 Task: Look for products in the category "Loofahs" from Bass only.
Action: Mouse moved to (813, 305)
Screenshot: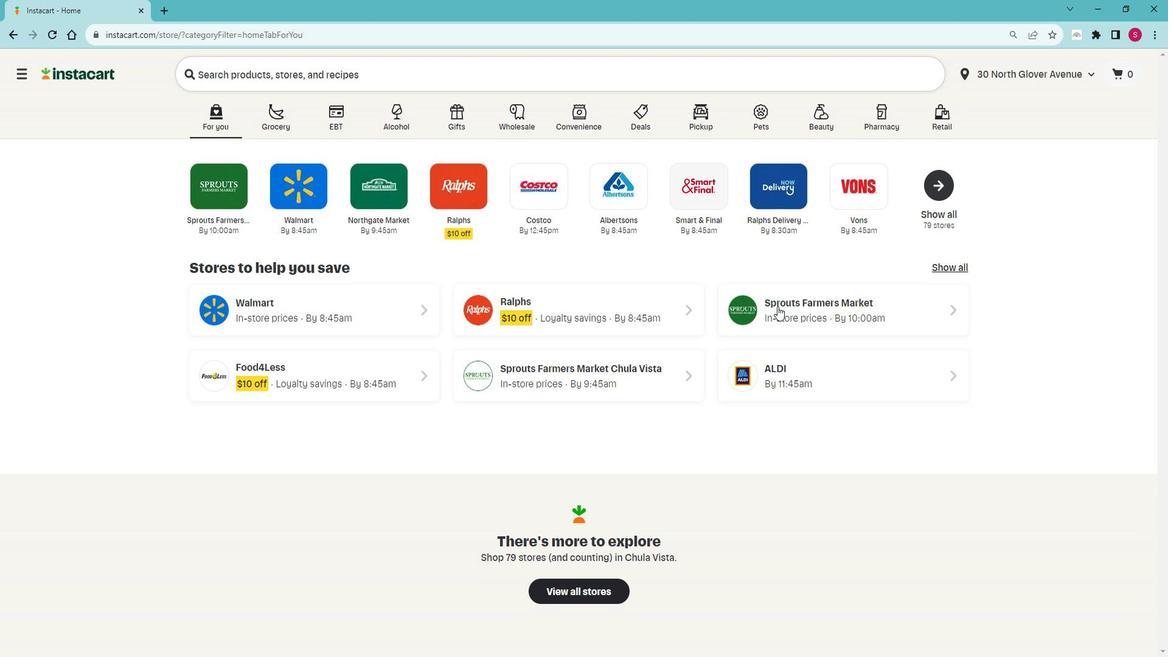 
Action: Mouse pressed left at (813, 305)
Screenshot: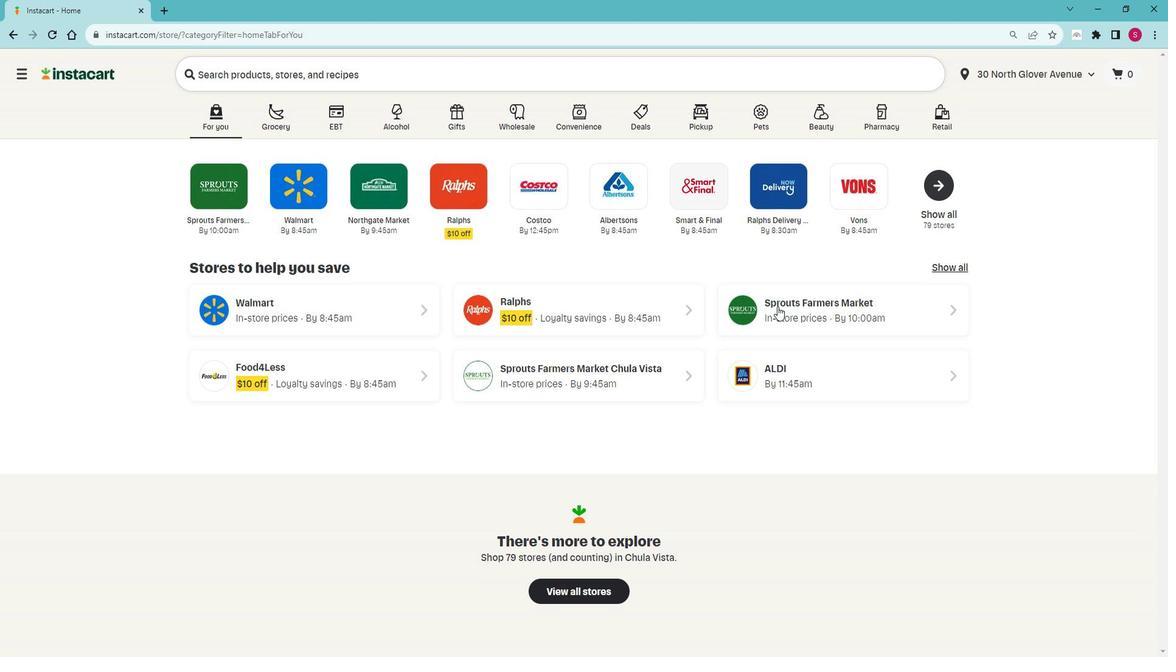 
Action: Mouse moved to (87, 435)
Screenshot: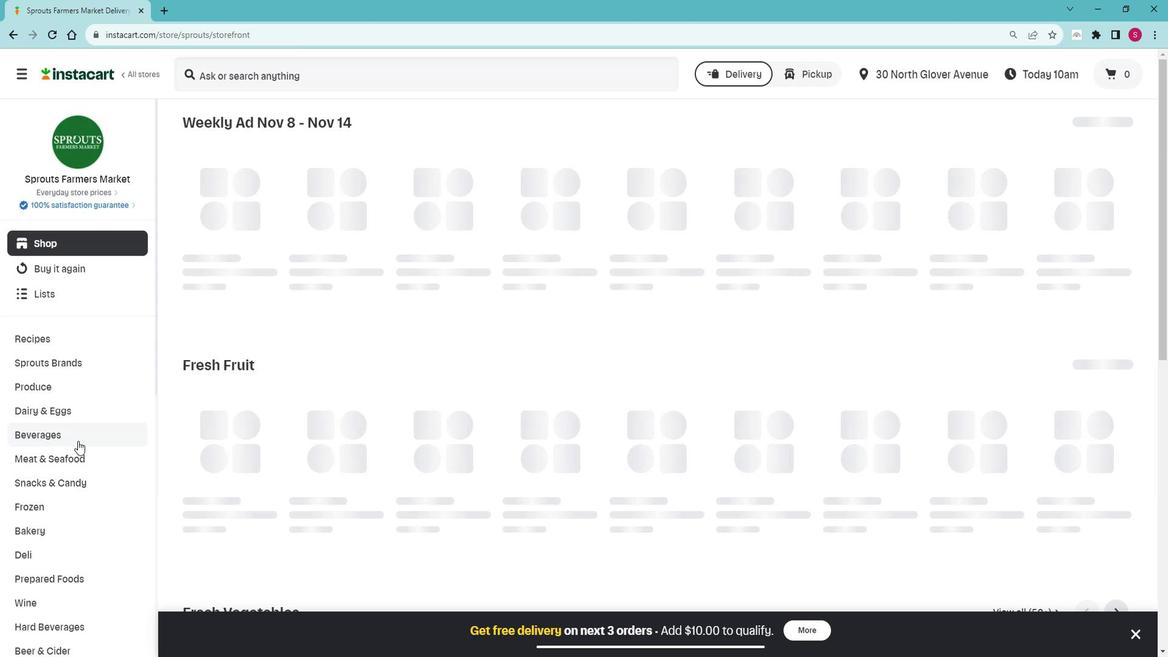 
Action: Mouse scrolled (87, 435) with delta (0, 0)
Screenshot: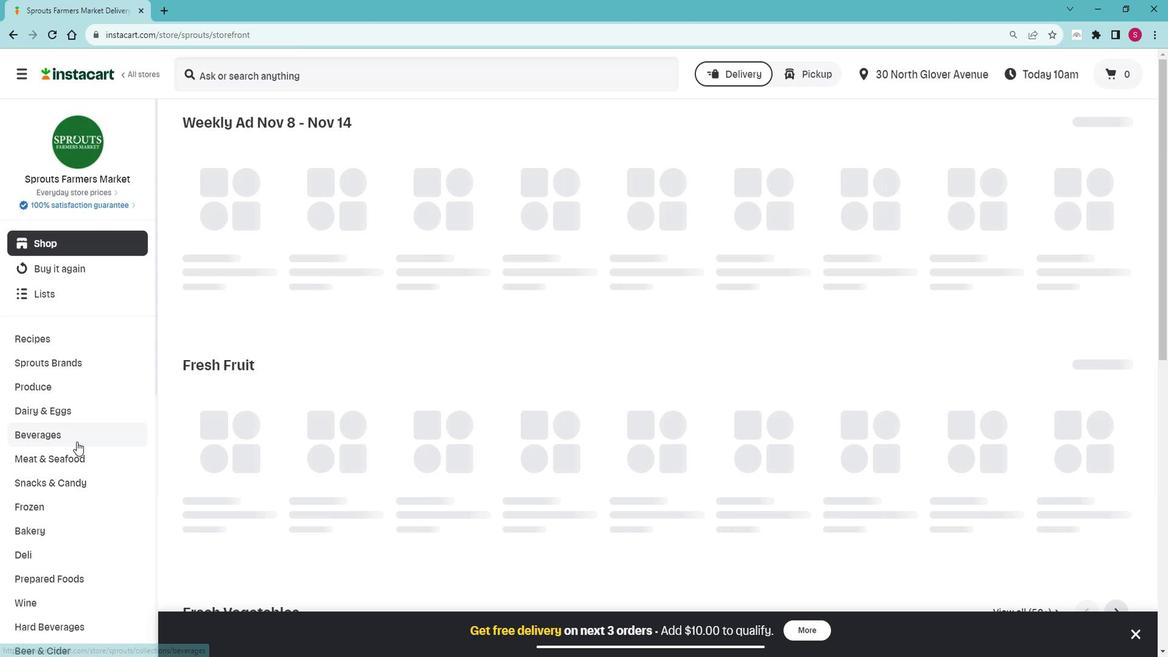 
Action: Mouse scrolled (87, 435) with delta (0, 0)
Screenshot: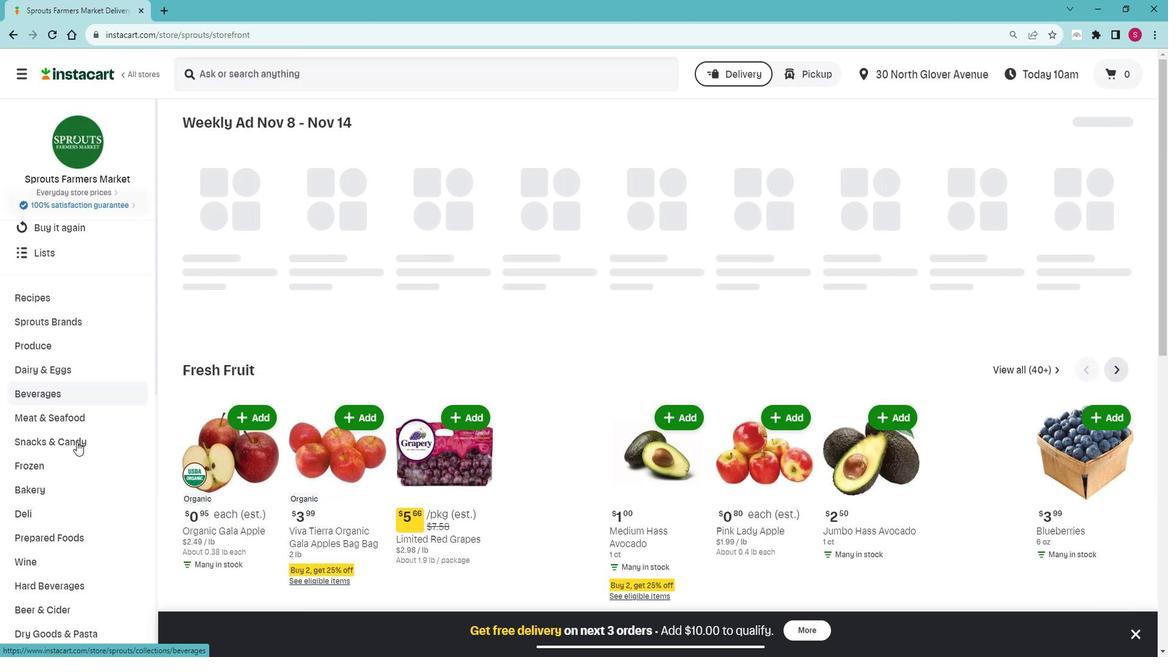 
Action: Mouse scrolled (87, 435) with delta (0, 0)
Screenshot: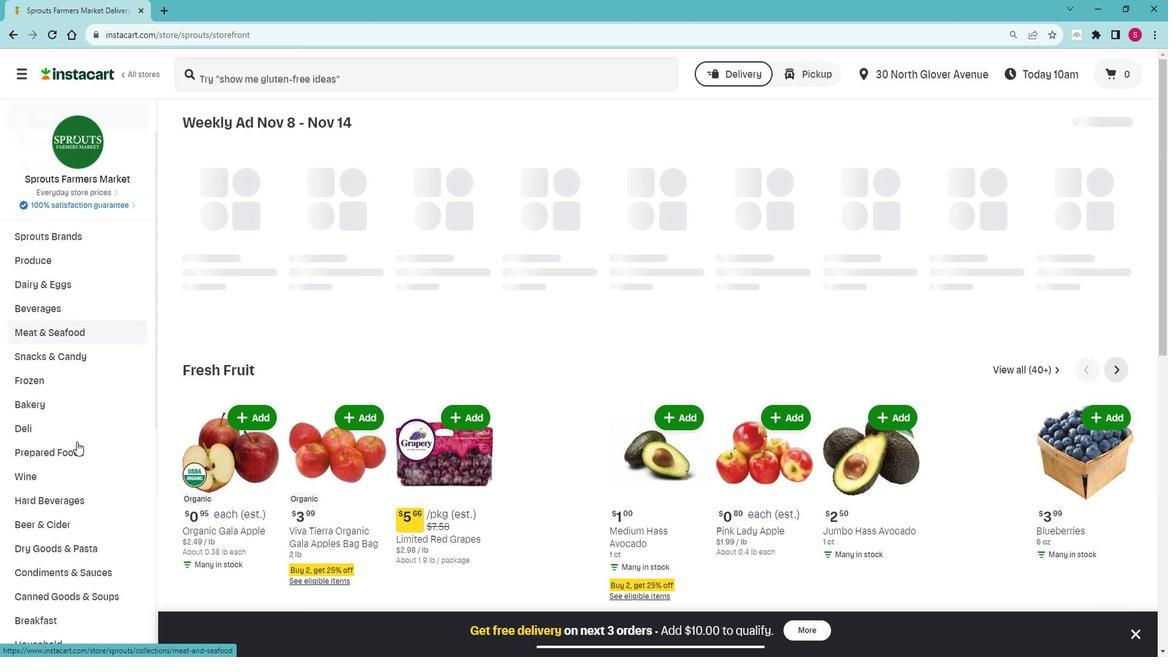 
Action: Mouse scrolled (87, 435) with delta (0, 0)
Screenshot: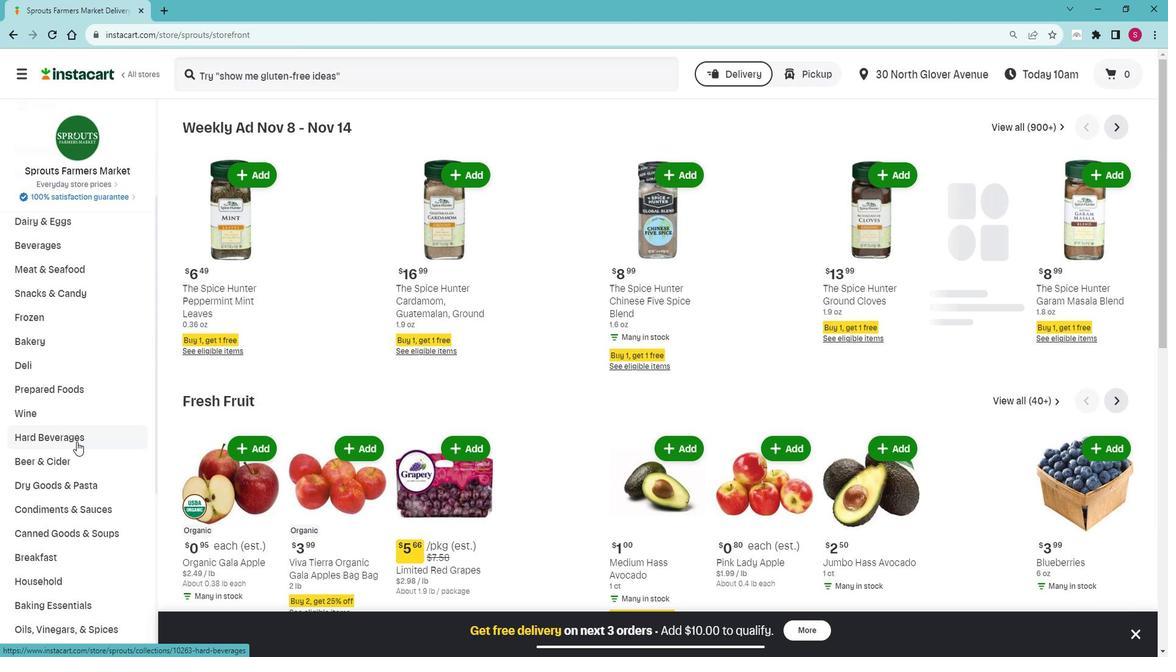 
Action: Mouse scrolled (87, 435) with delta (0, 0)
Screenshot: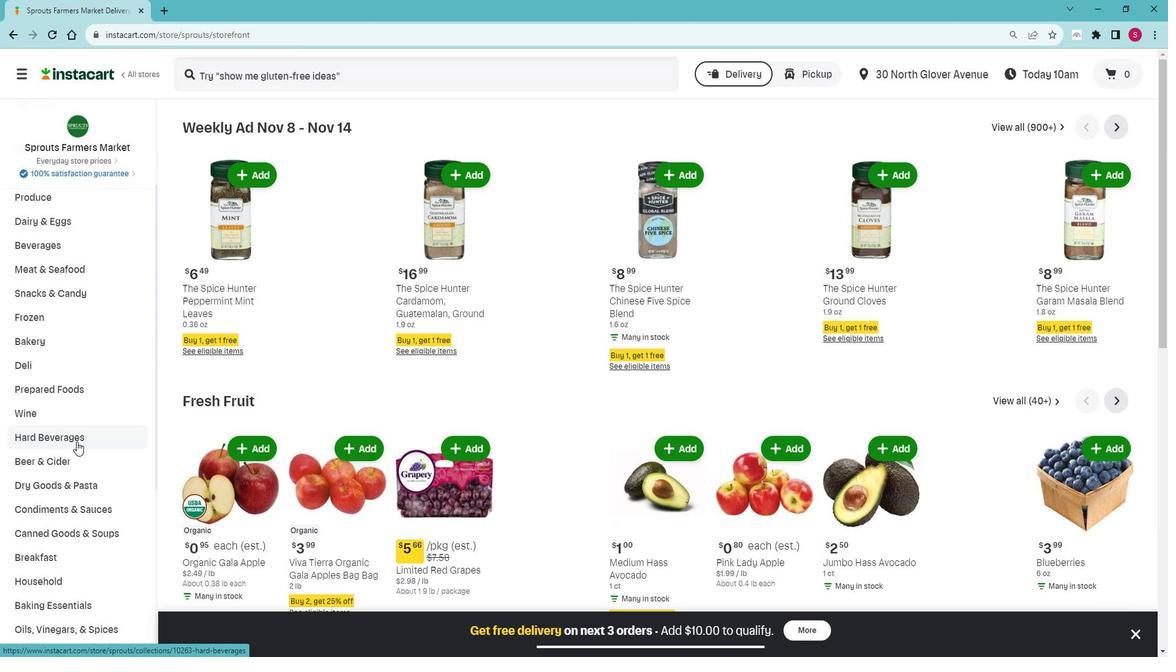 
Action: Mouse scrolled (87, 435) with delta (0, 0)
Screenshot: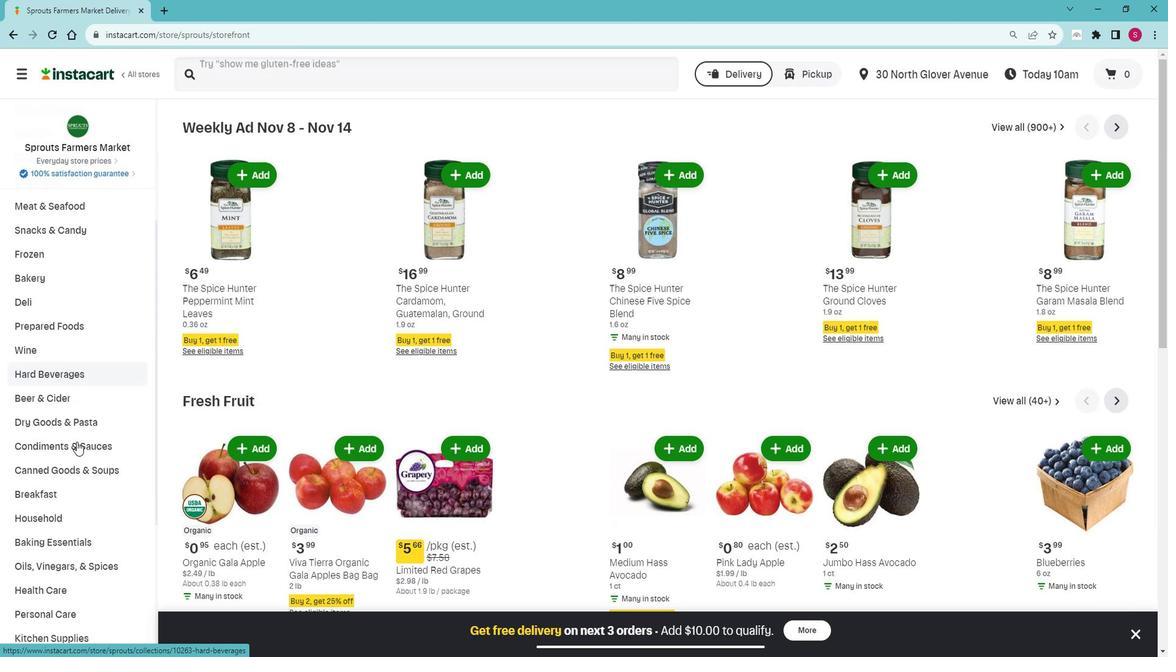
Action: Mouse scrolled (87, 435) with delta (0, 0)
Screenshot: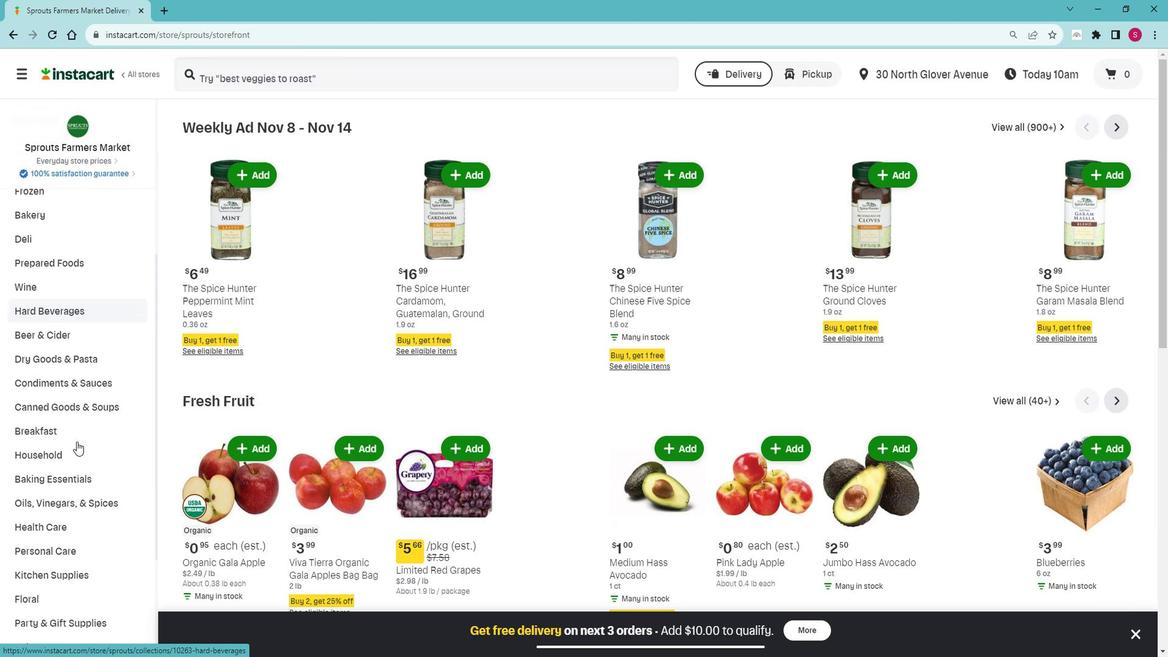 
Action: Mouse scrolled (87, 435) with delta (0, 0)
Screenshot: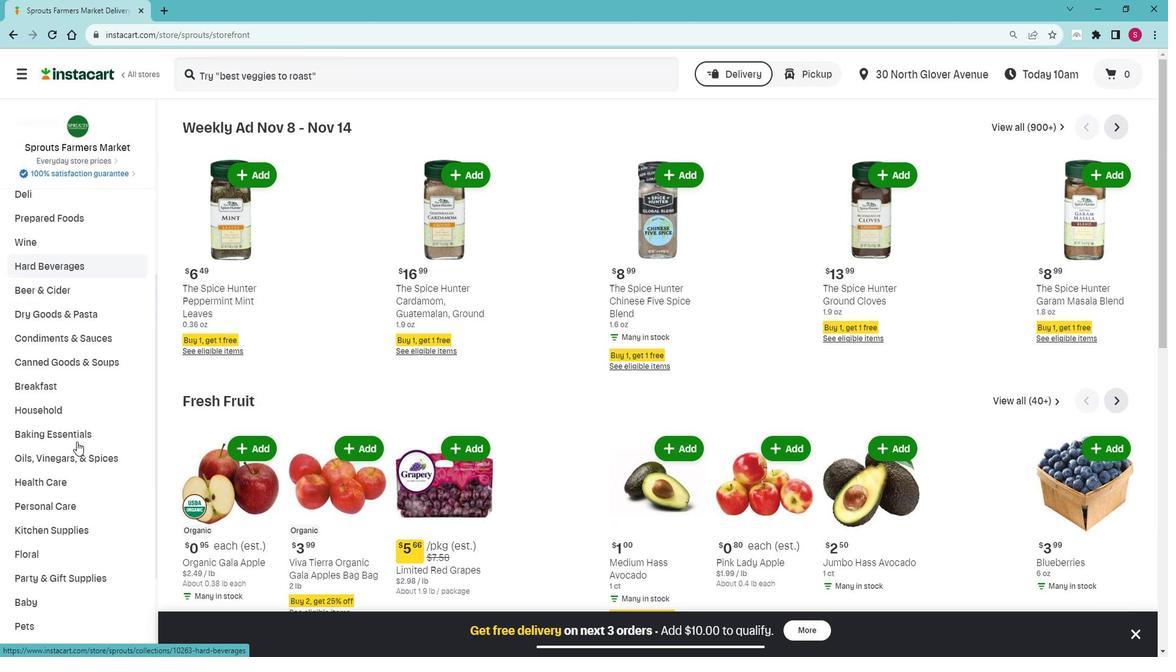
Action: Mouse moved to (94, 418)
Screenshot: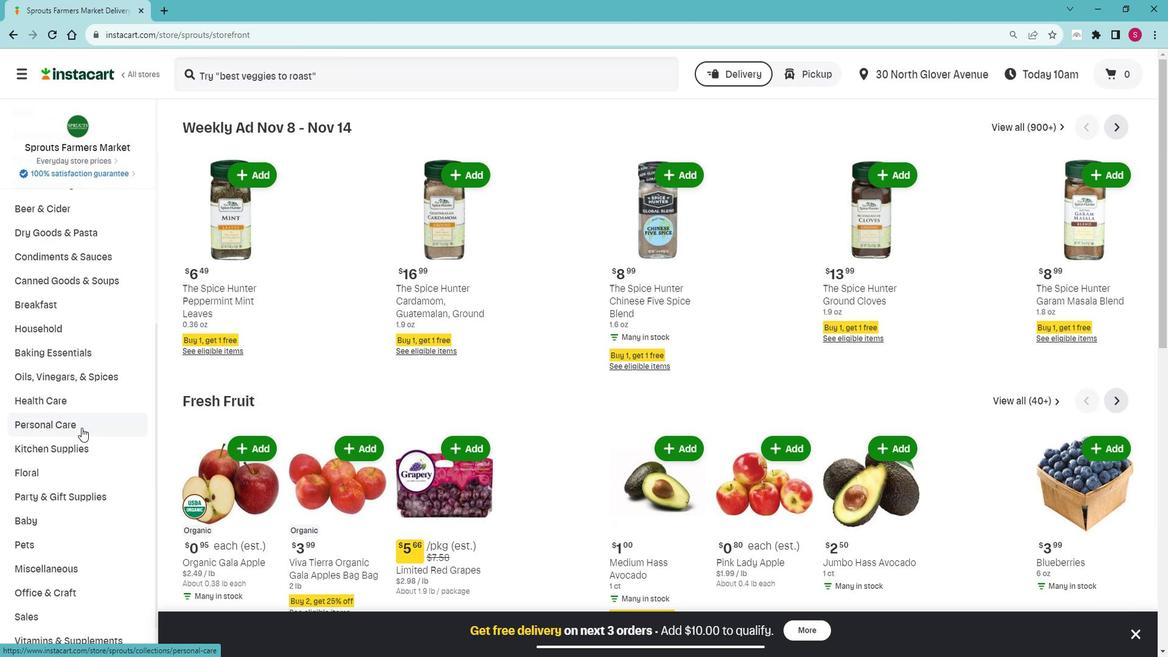 
Action: Mouse pressed left at (94, 418)
Screenshot: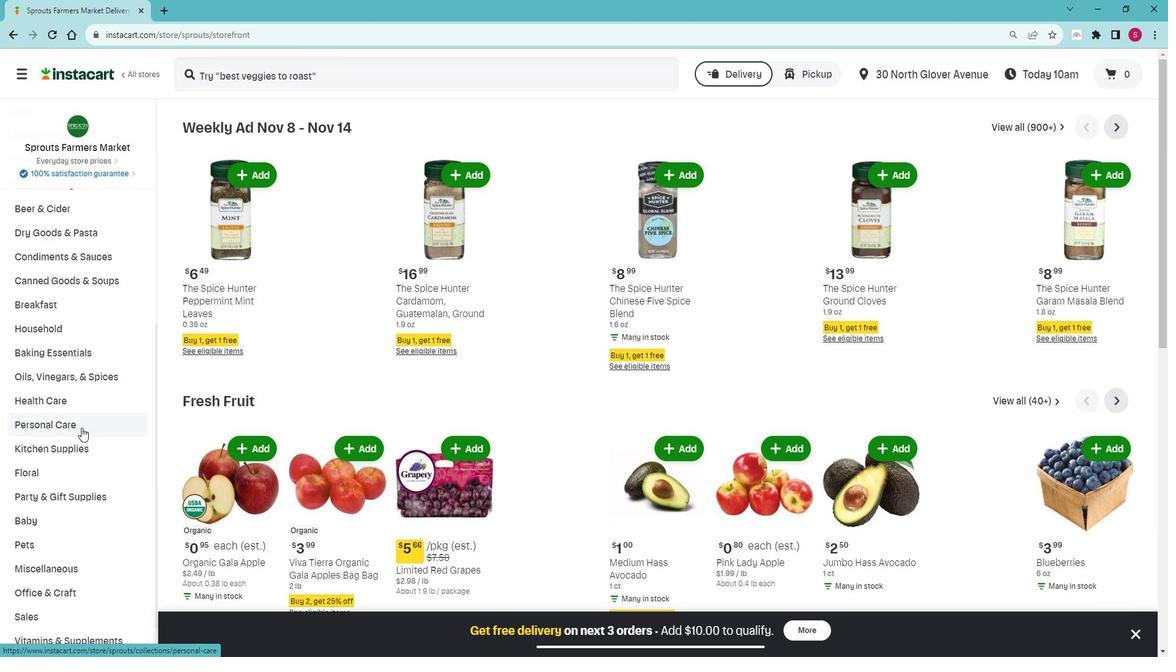 
Action: Mouse moved to (90, 442)
Screenshot: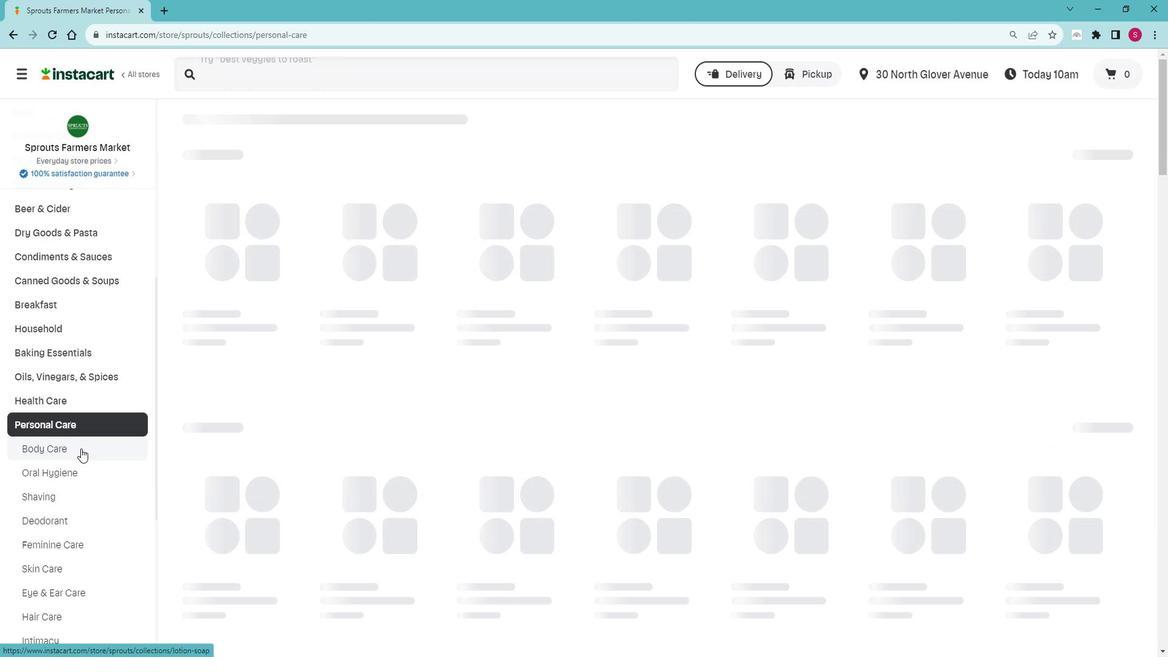 
Action: Mouse pressed left at (90, 442)
Screenshot: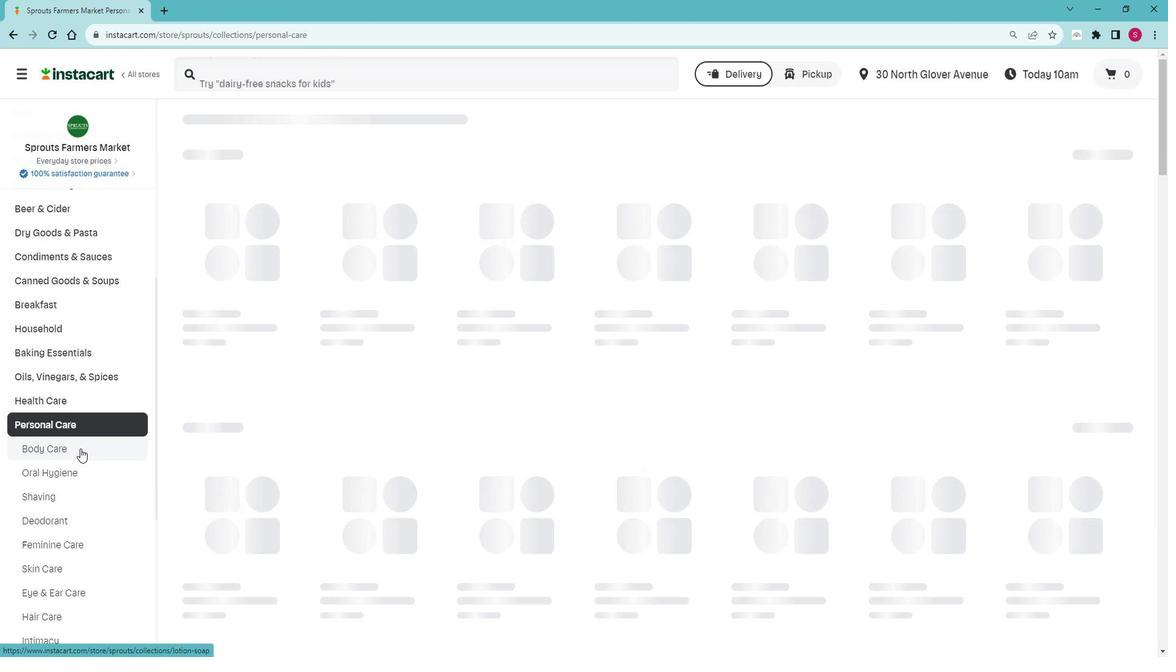 
Action: Mouse moved to (578, 181)
Screenshot: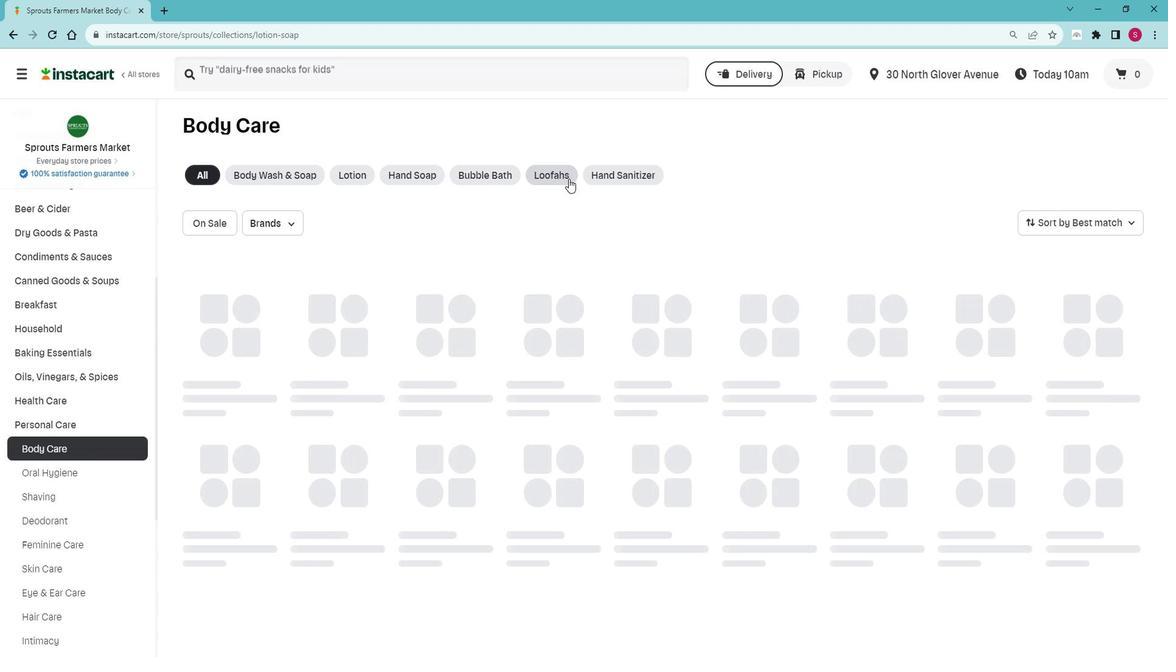 
Action: Mouse pressed left at (578, 181)
Screenshot: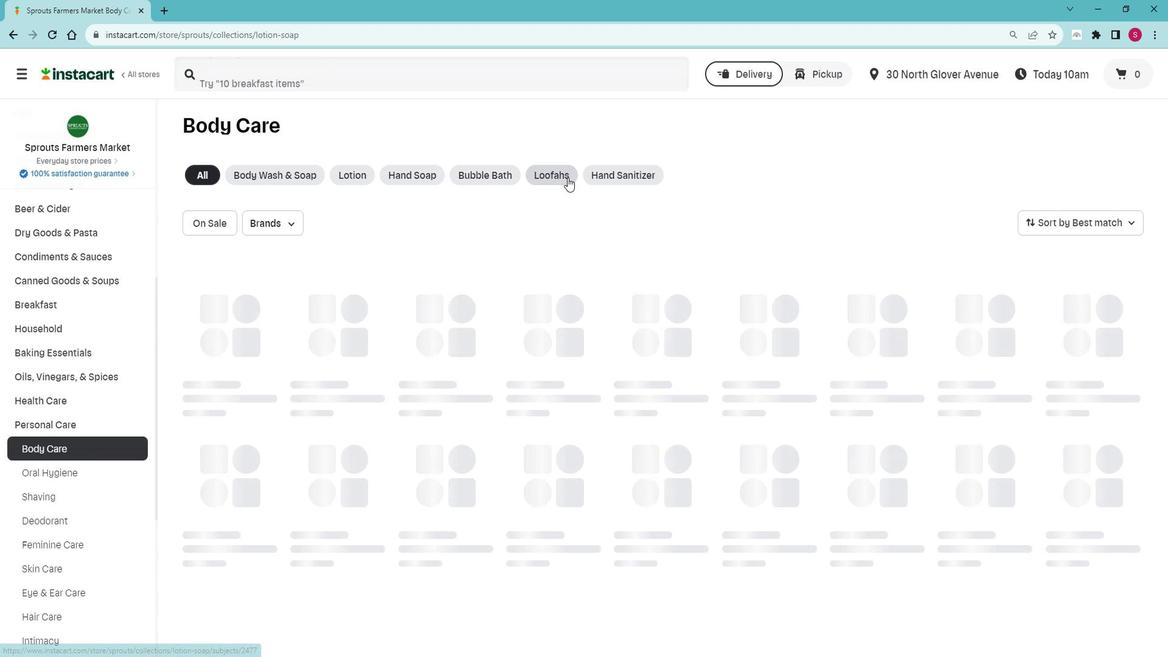 
Action: Mouse moved to (304, 232)
Screenshot: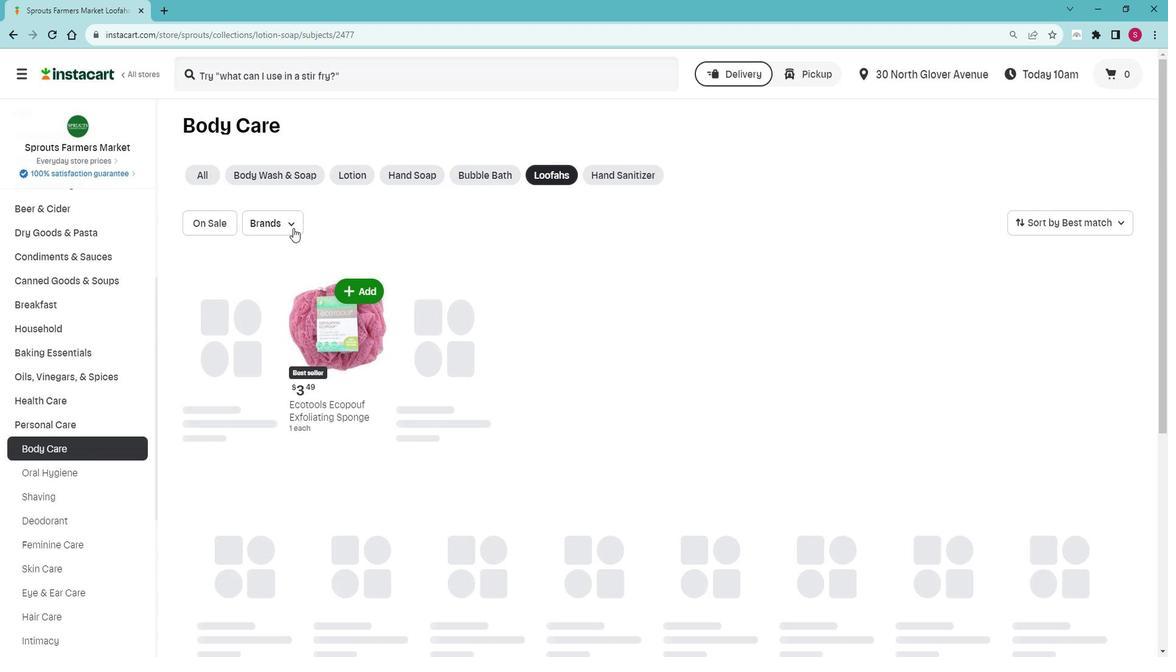 
Action: Mouse pressed left at (304, 232)
Screenshot: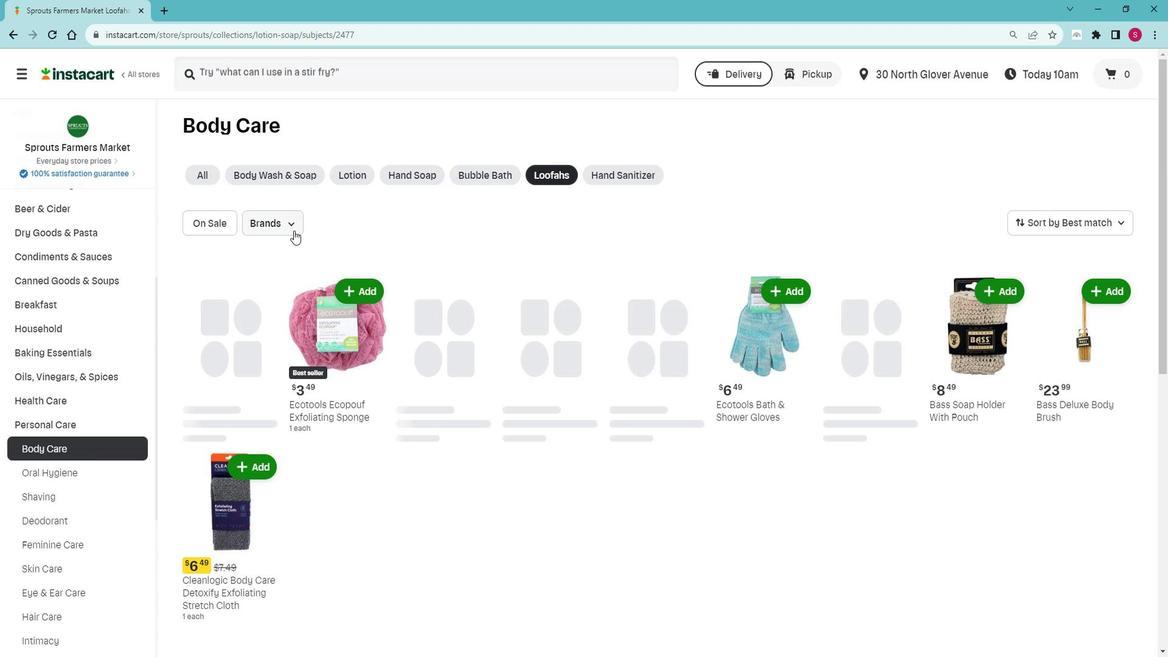 
Action: Mouse moved to (295, 259)
Screenshot: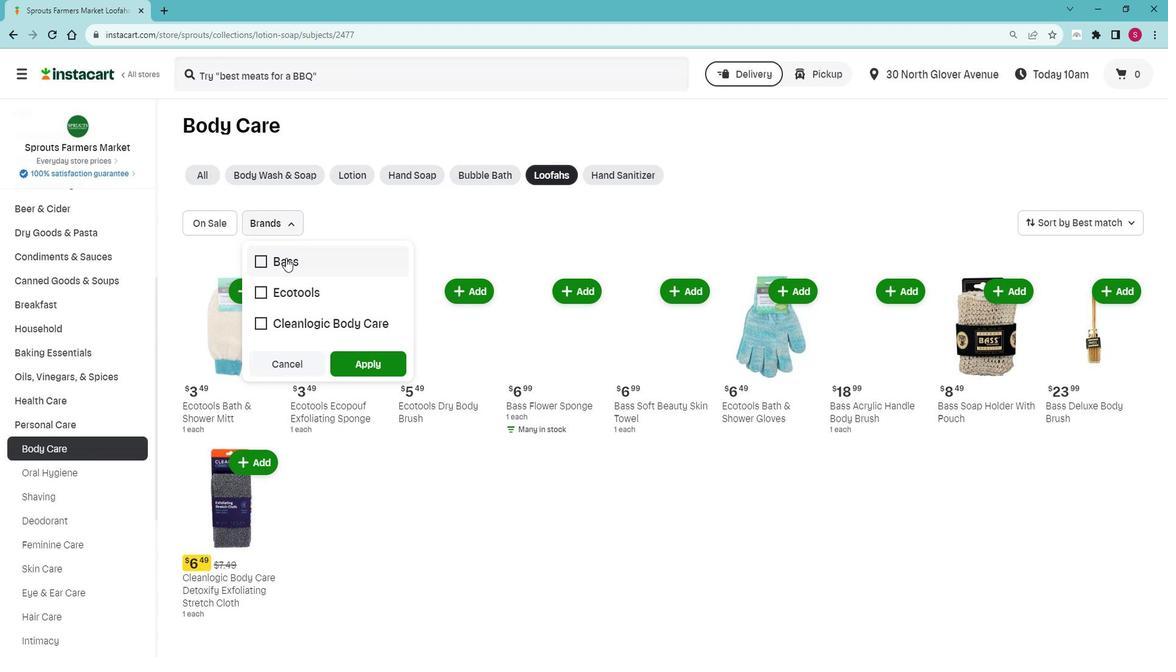
Action: Mouse pressed left at (295, 259)
Screenshot: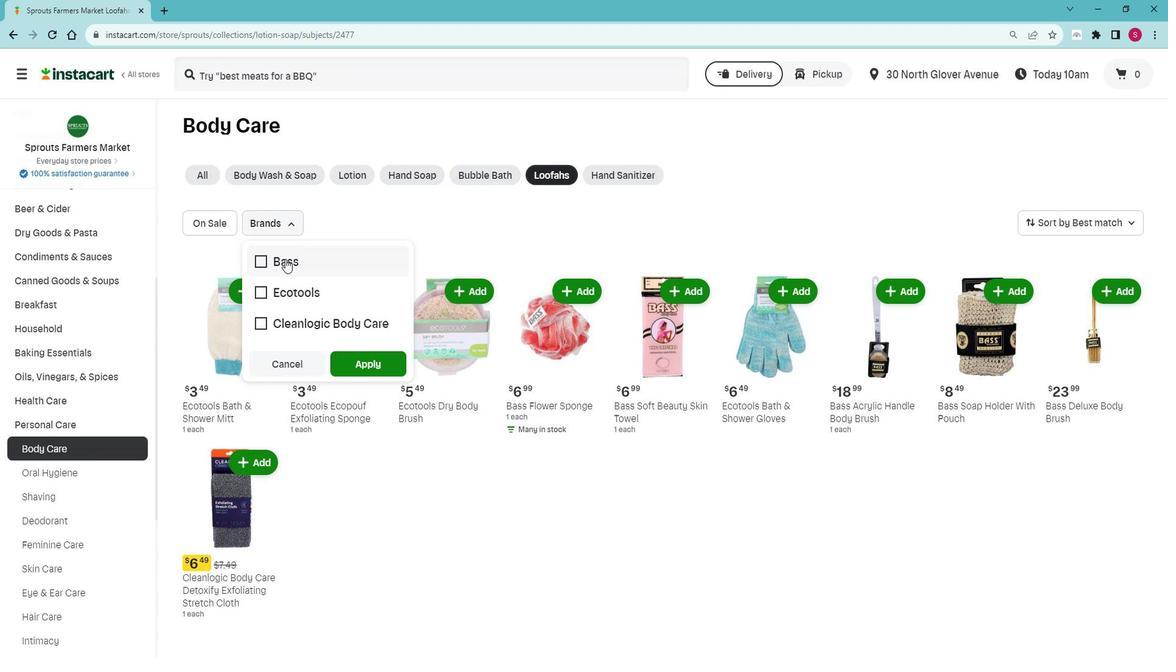 
Action: Mouse moved to (356, 355)
Screenshot: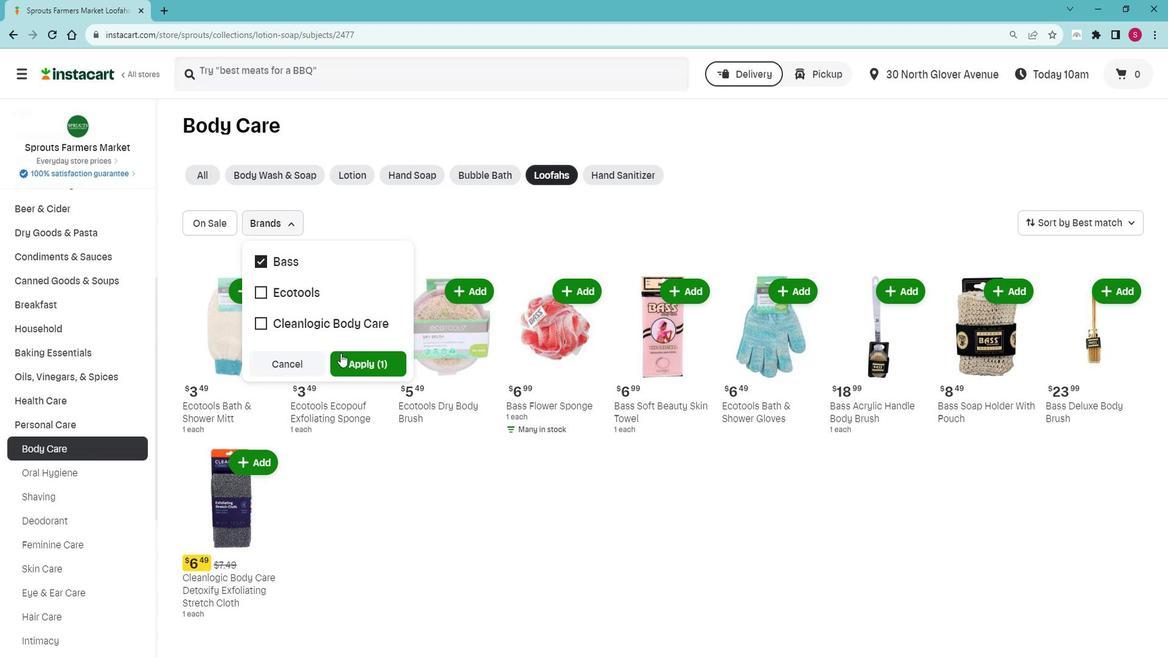 
Action: Mouse pressed left at (356, 355)
Screenshot: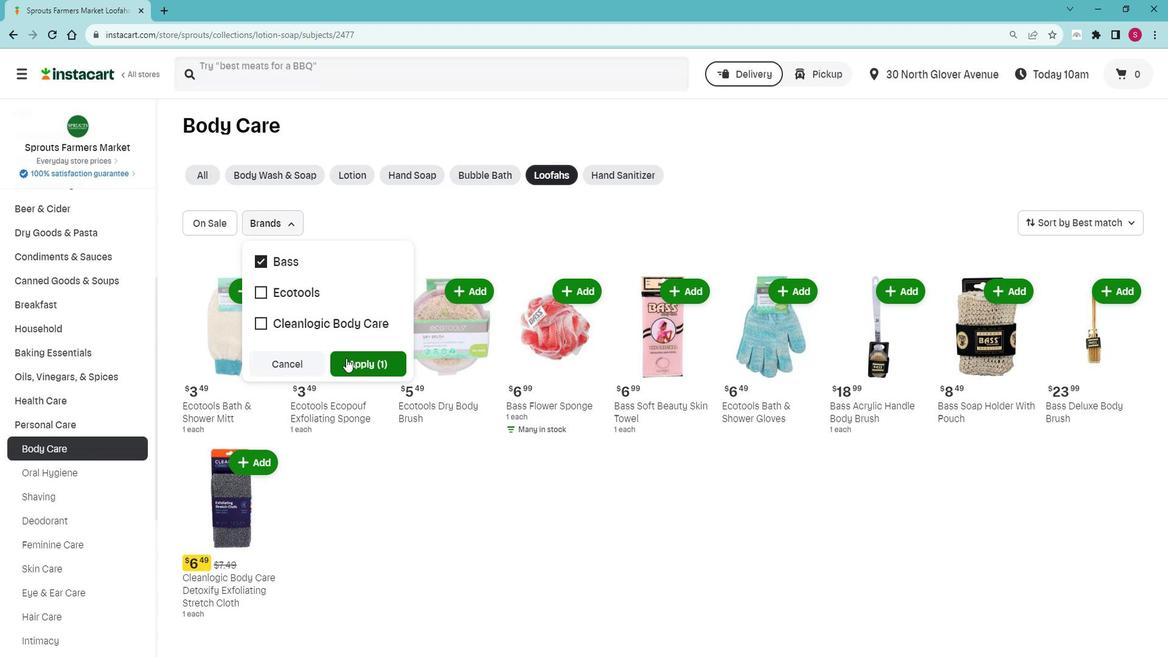 
Action: Mouse moved to (563, 239)
Screenshot: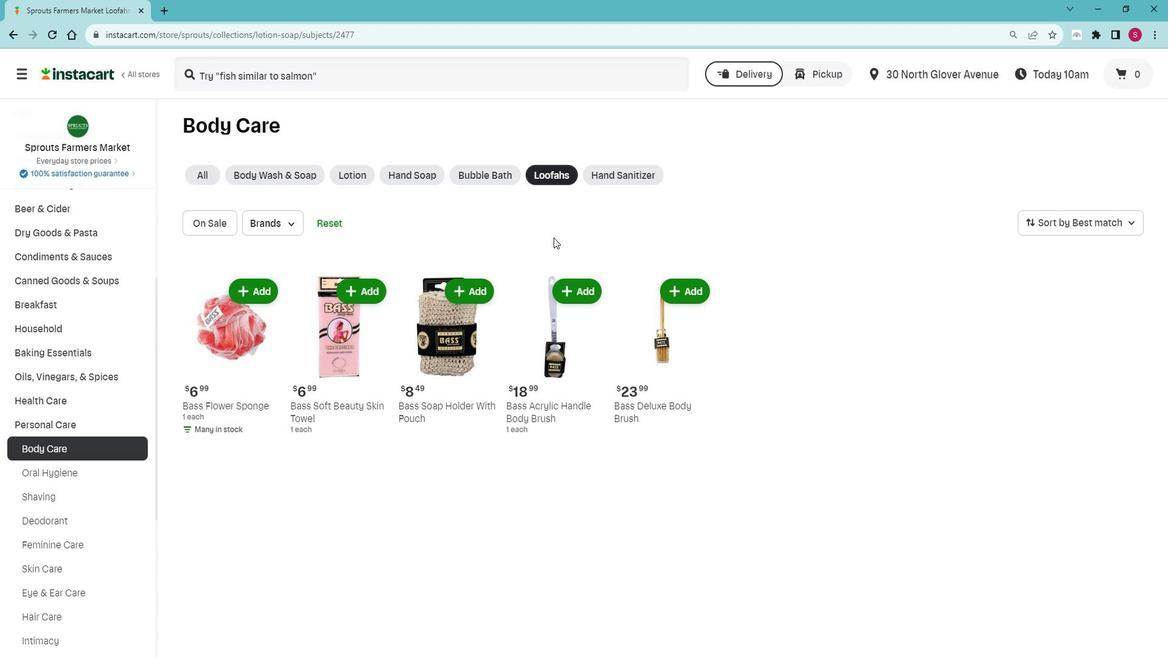 
